 Task: Create New Vendor with Vendor Name: Wells Fargo Bank, Billing Address Line1: 558 Willow Rd., Billing Address Line2: Oak Park, Billing Address Line3: TX 77909
Action: Mouse moved to (170, 34)
Screenshot: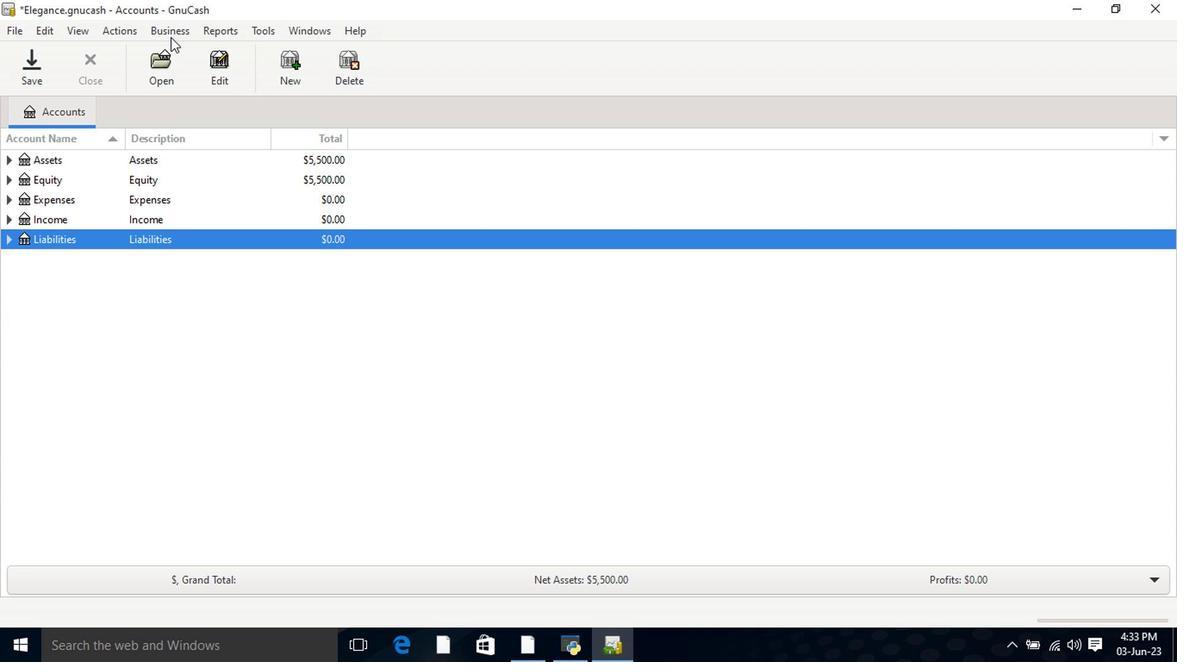 
Action: Mouse pressed left at (170, 34)
Screenshot: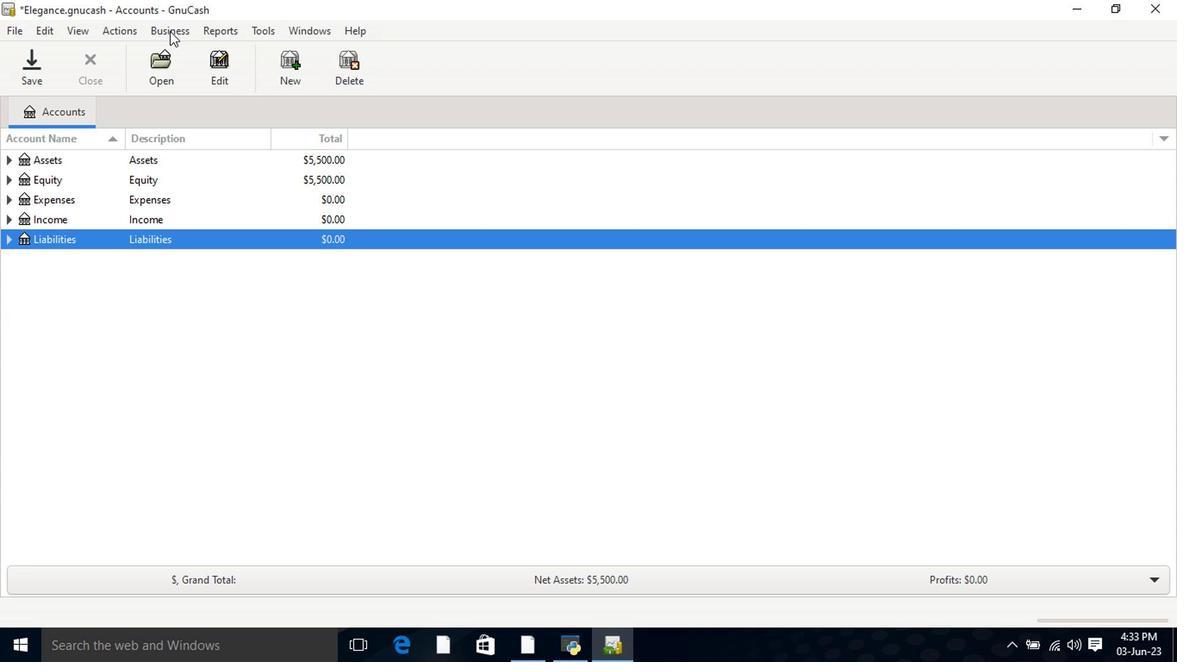 
Action: Mouse moved to (183, 81)
Screenshot: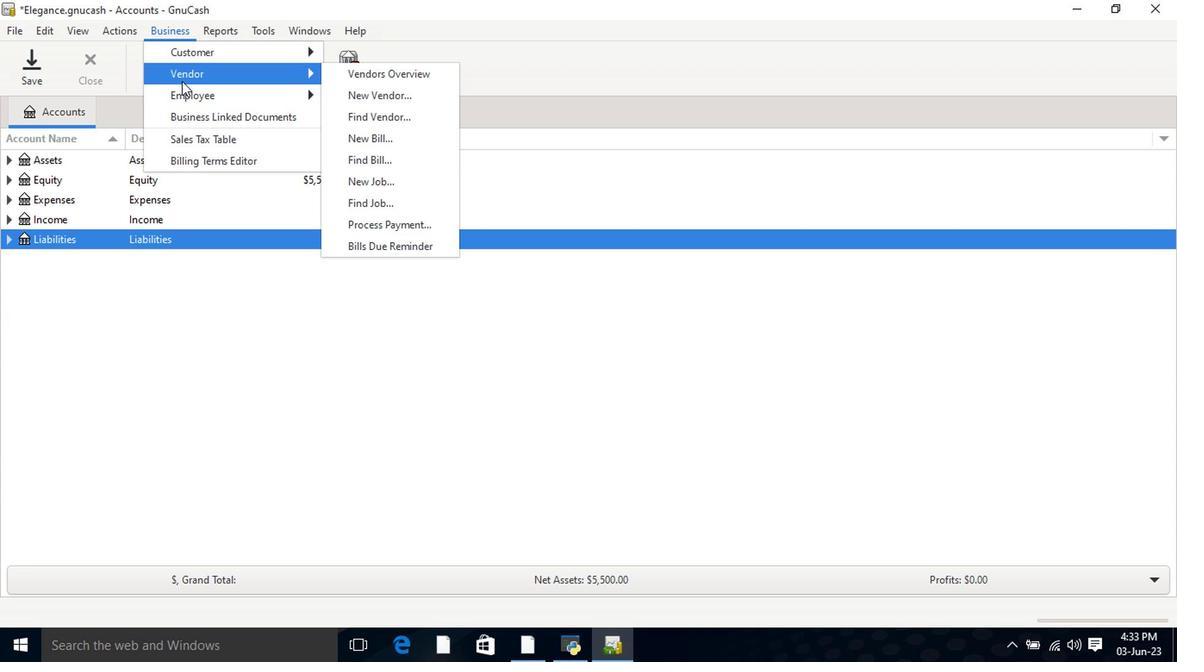 
Action: Mouse pressed left at (183, 81)
Screenshot: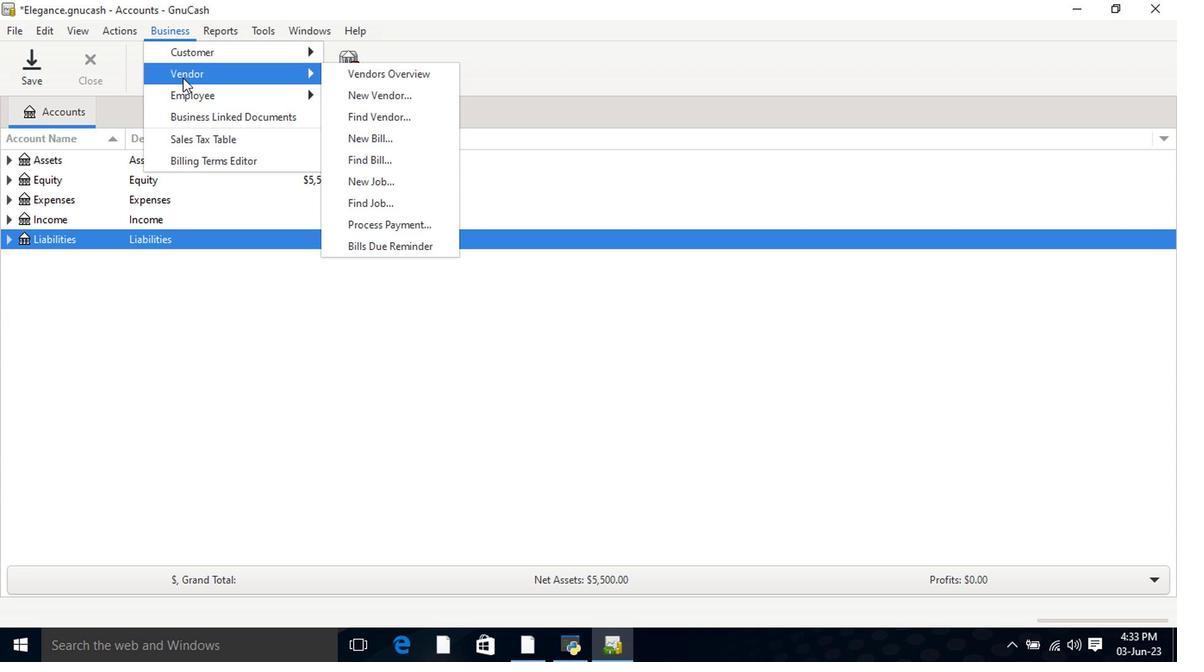 
Action: Mouse moved to (350, 101)
Screenshot: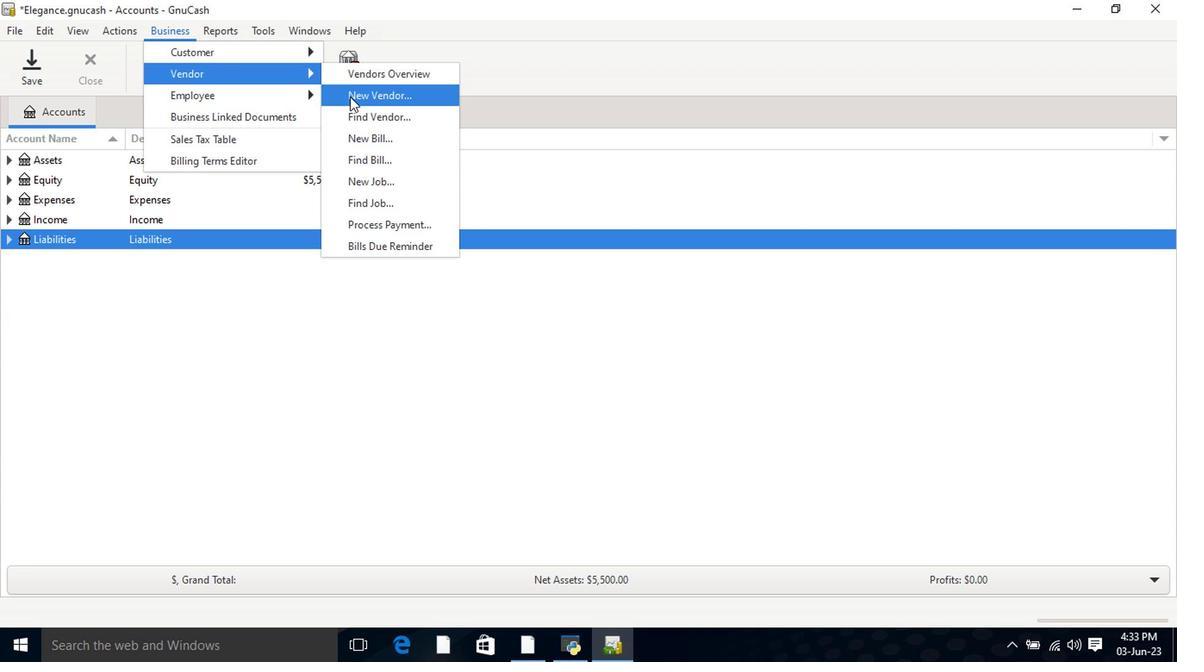 
Action: Mouse pressed left at (350, 101)
Screenshot: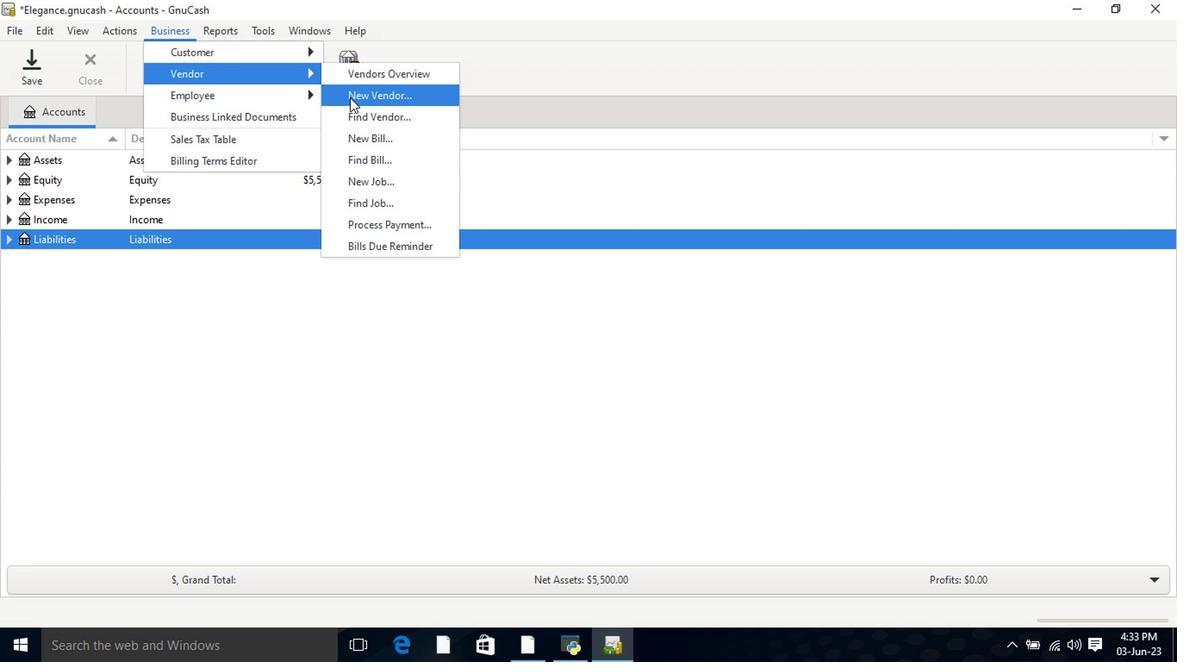 
Action: Mouse moved to (644, 195)
Screenshot: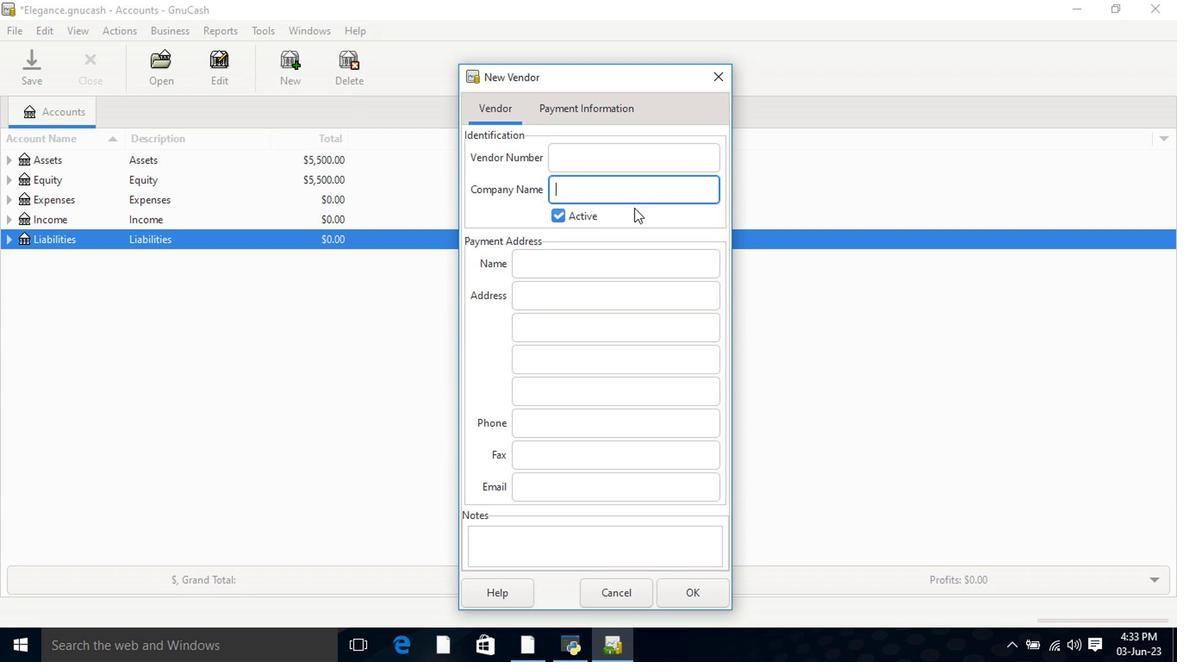 
Action: Key pressed <Key.shift>Wells<Key.space><Key.shift>Fargo<Key.space><Key.shift>Bank<Key.tab><Key.tab><Key.tab>558<Key.space><Key.shift>Willow<Key.space><Key.shift>Rd.<Key.tab><Key.shift>Oak<Key.space><Key.shift>Park<Key.tab><Key.shift>Tx<Key.backspace><Key.shift>X<Key.space>77909<Key.tab><Key.tab>
Screenshot: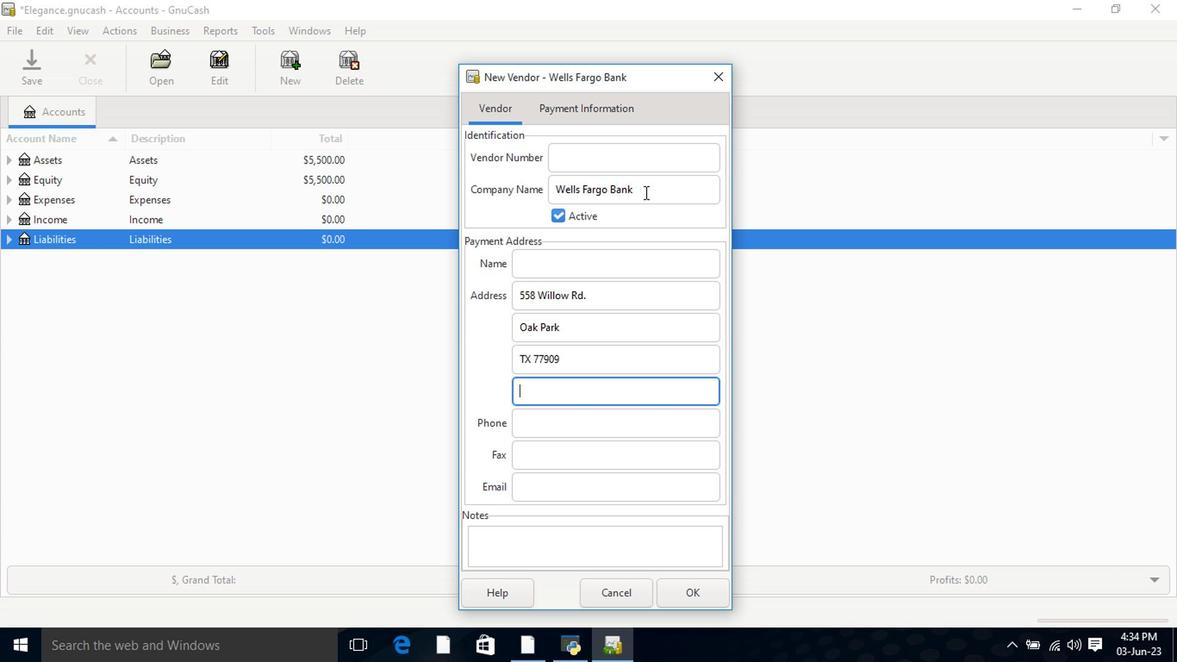 
Action: Mouse moved to (562, 114)
Screenshot: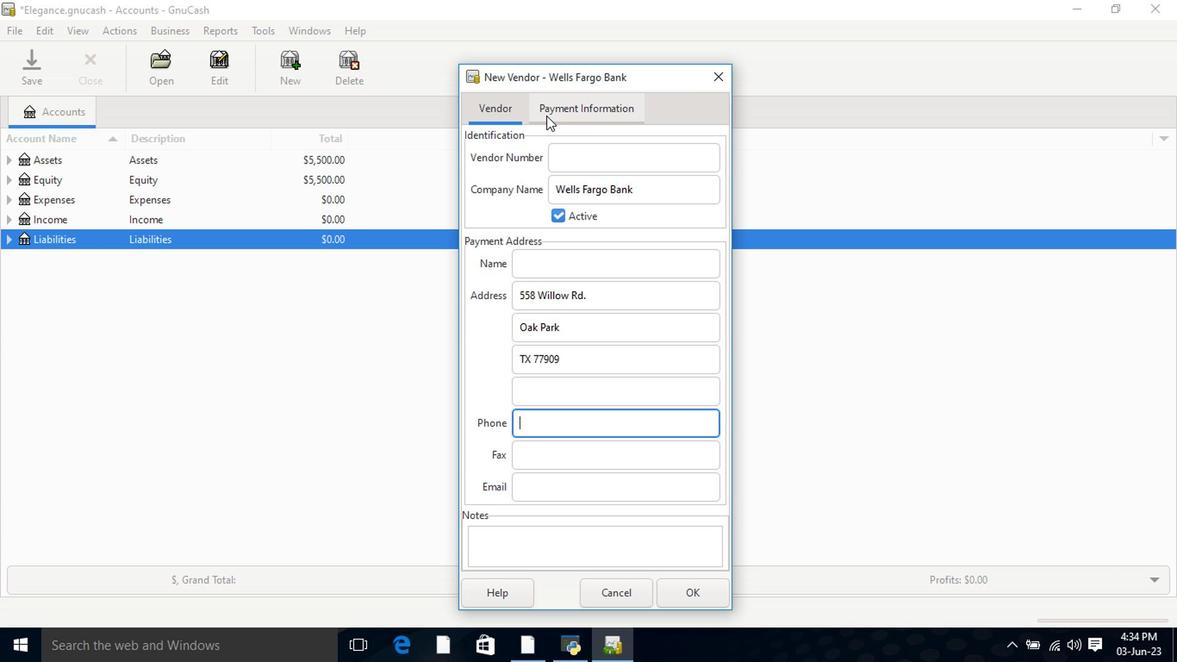 
Action: Mouse pressed left at (562, 114)
Screenshot: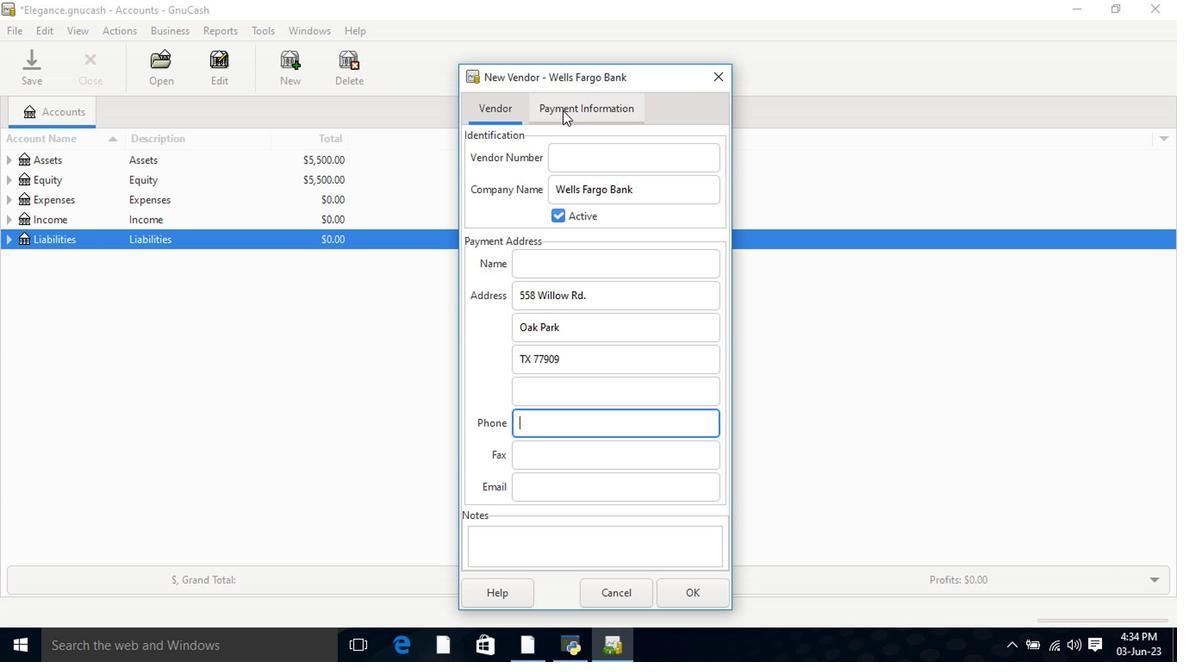 
Action: Mouse moved to (688, 599)
Screenshot: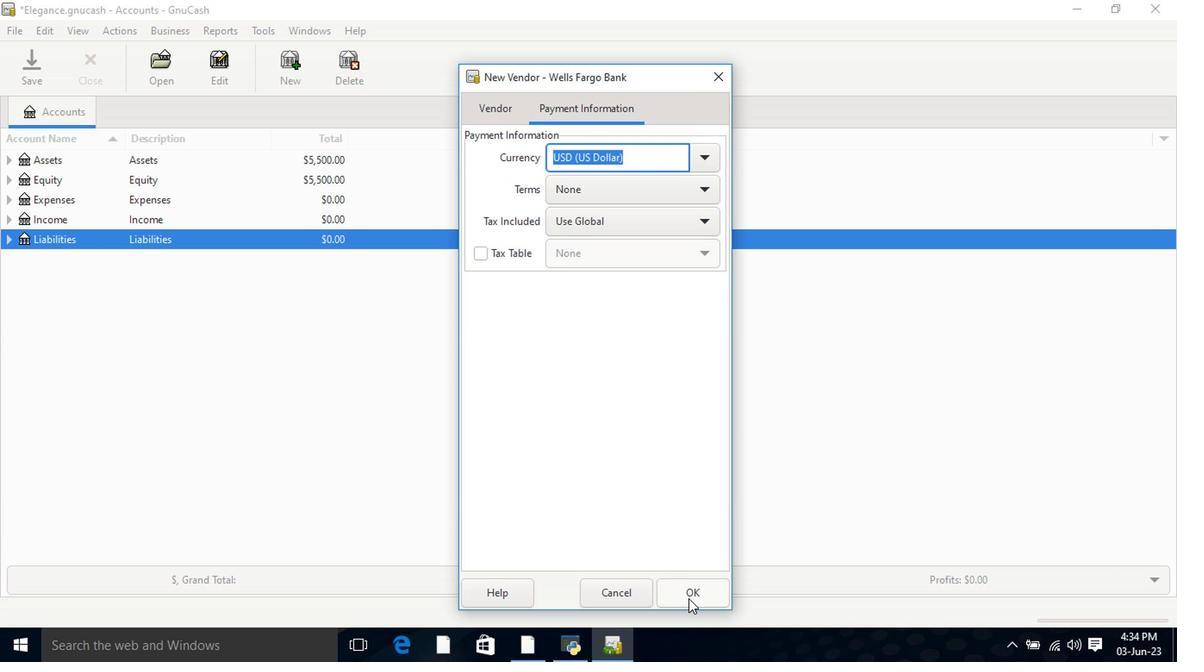 
Action: Mouse pressed left at (688, 599)
Screenshot: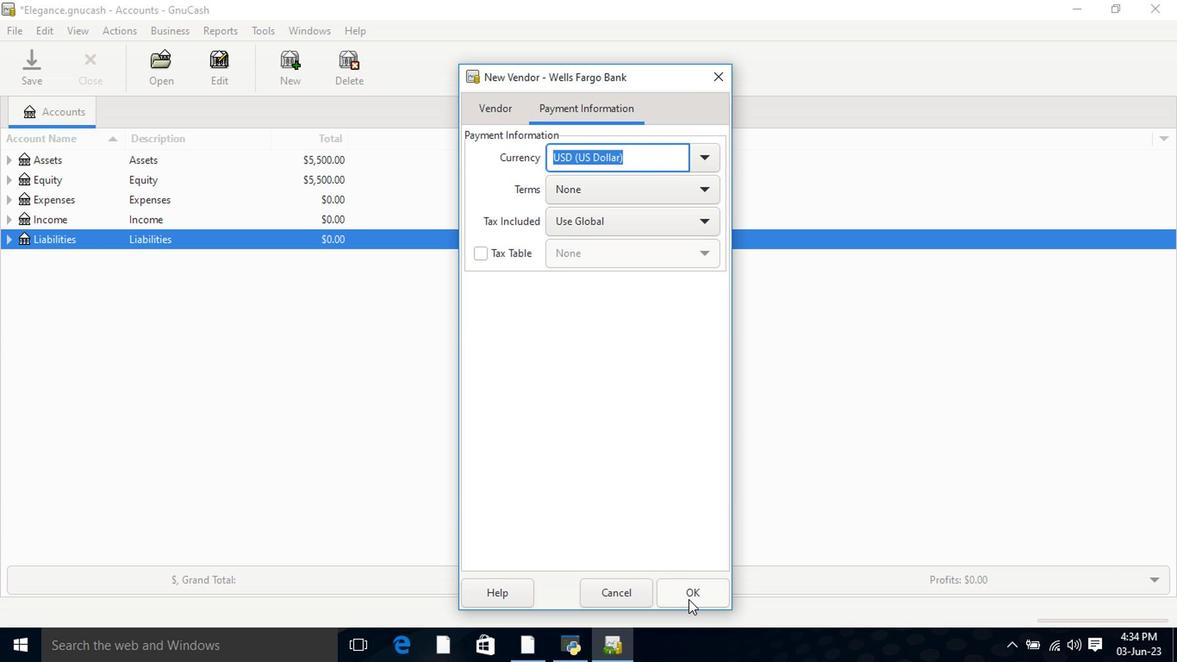 
Action: Mouse moved to (685, 517)
Screenshot: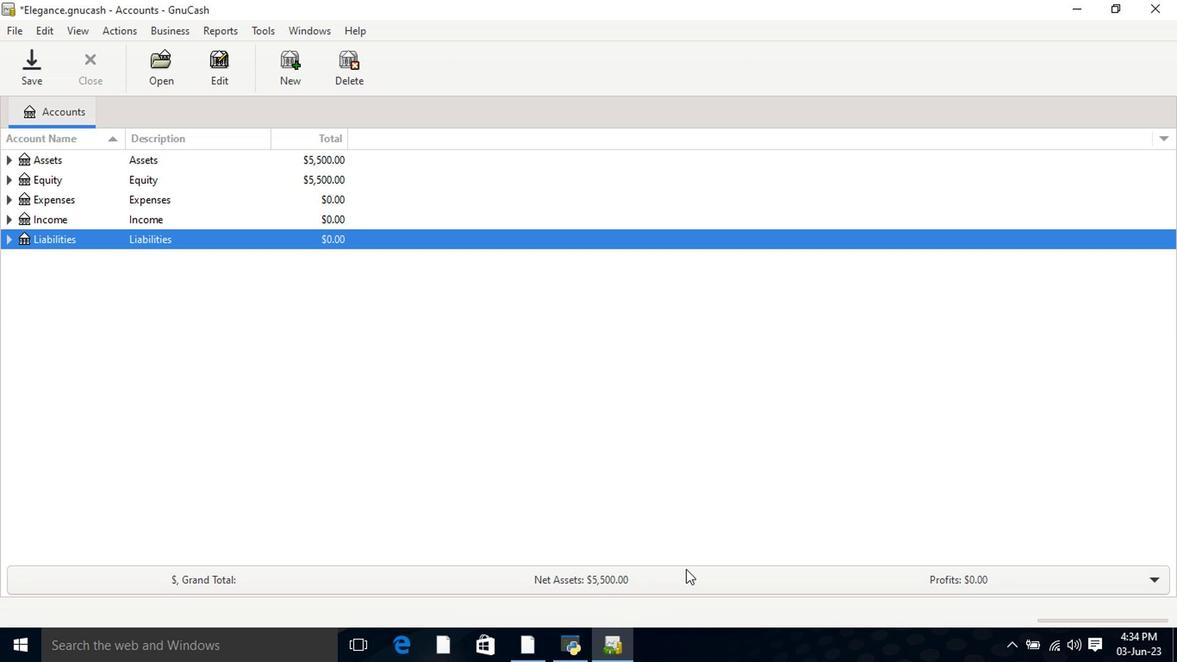 
